 Task: Add a column "Priority".
Action: Mouse moved to (498, 383)
Screenshot: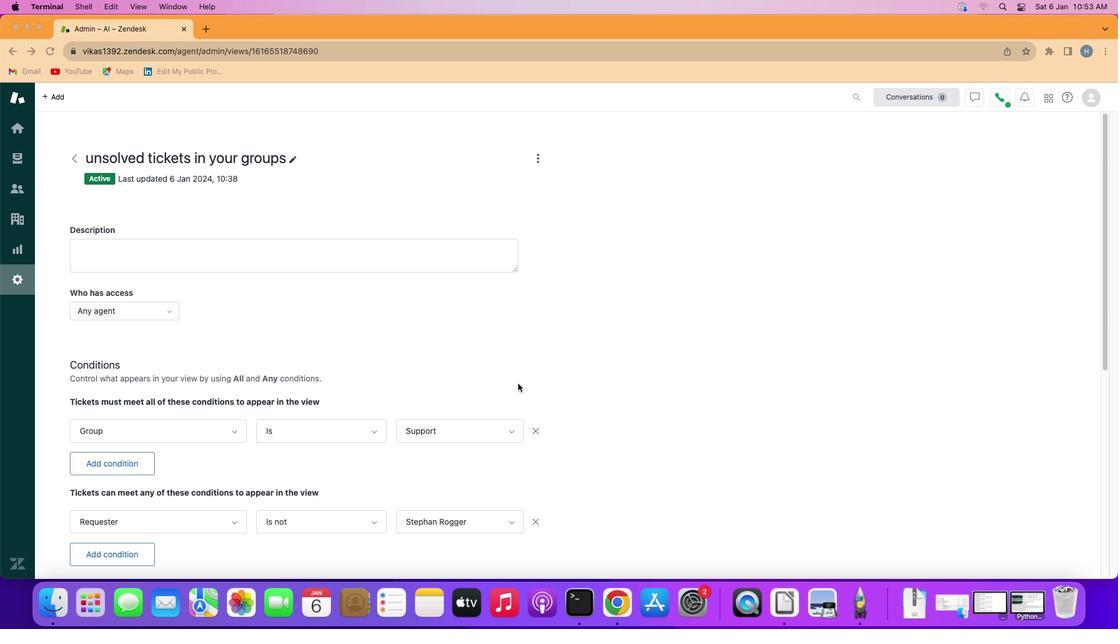 
Action: Mouse scrolled (498, 383) with delta (4, 20)
Screenshot: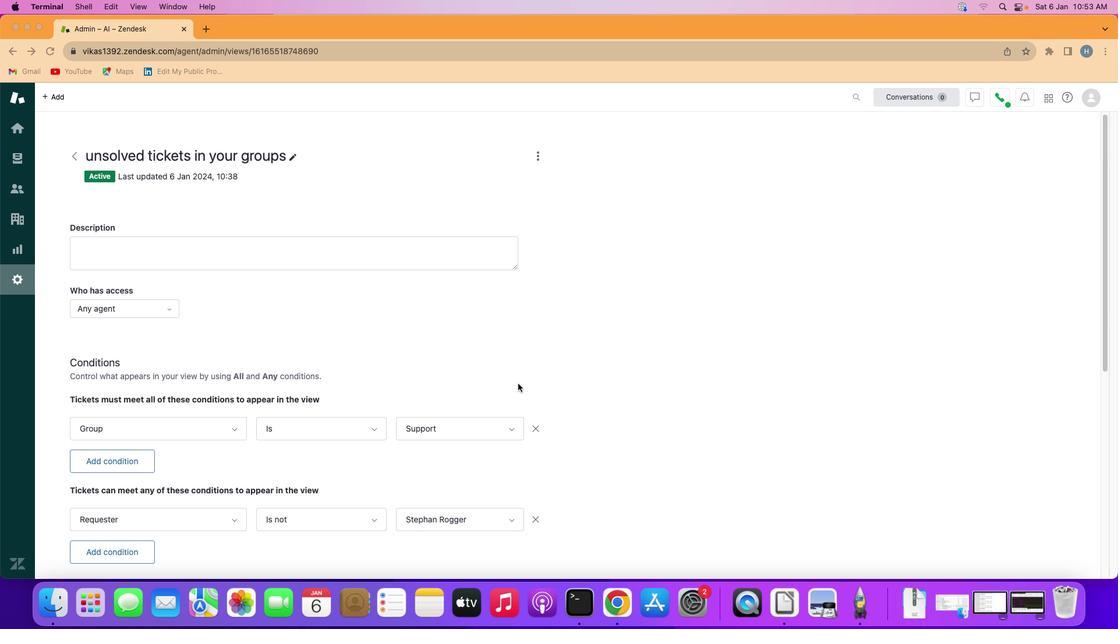 
Action: Mouse scrolled (498, 383) with delta (4, 20)
Screenshot: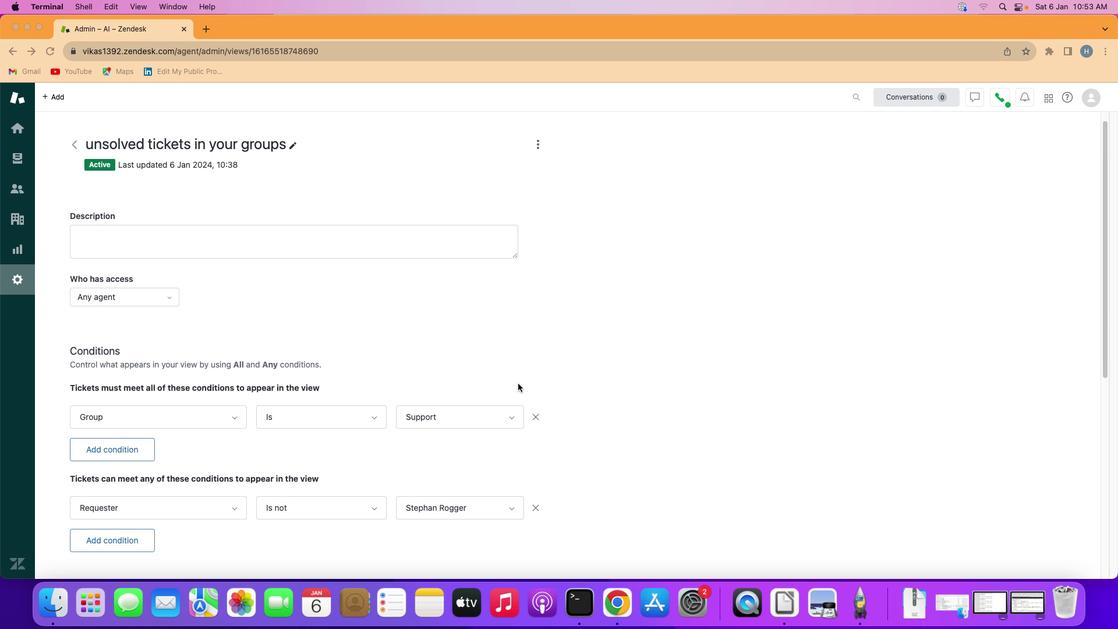 
Action: Mouse scrolled (498, 383) with delta (4, 19)
Screenshot: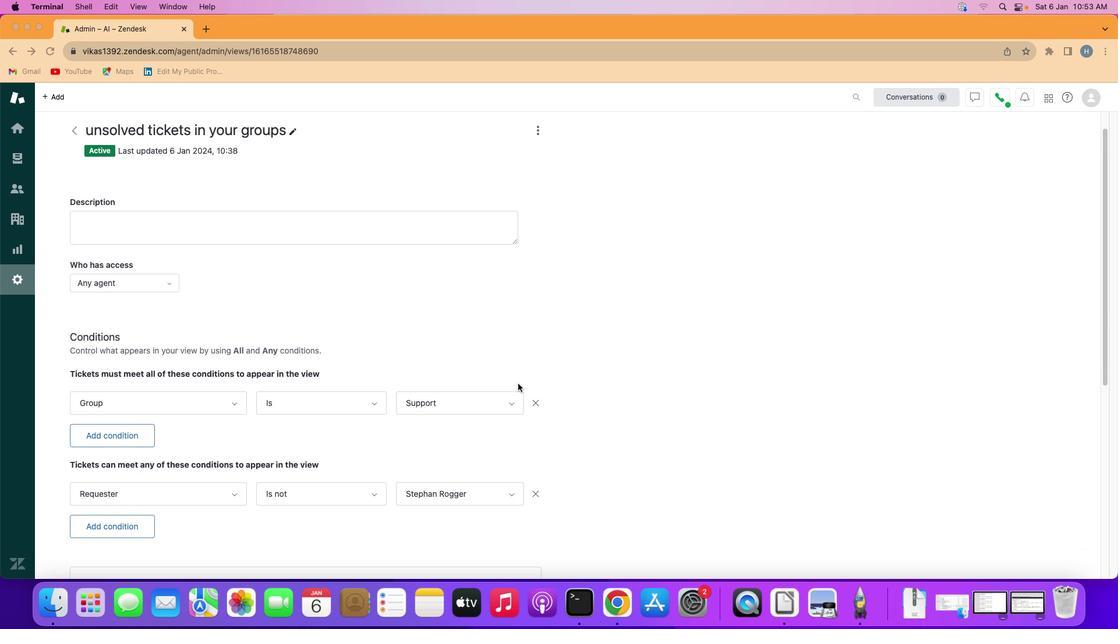 
Action: Mouse scrolled (498, 383) with delta (4, 19)
Screenshot: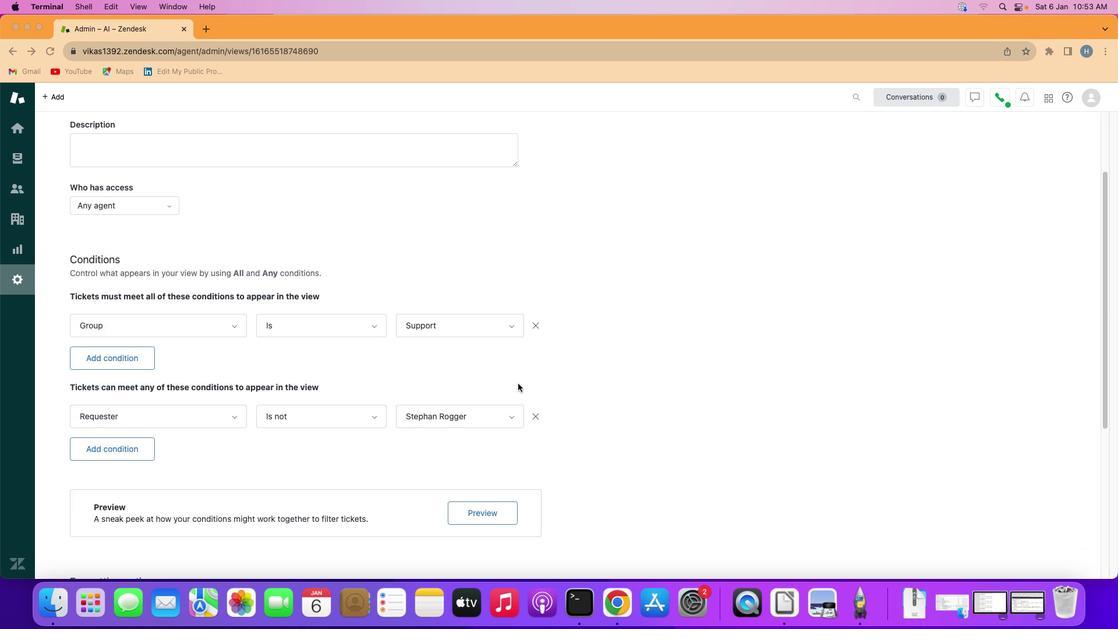 
Action: Mouse scrolled (498, 383) with delta (4, 19)
Screenshot: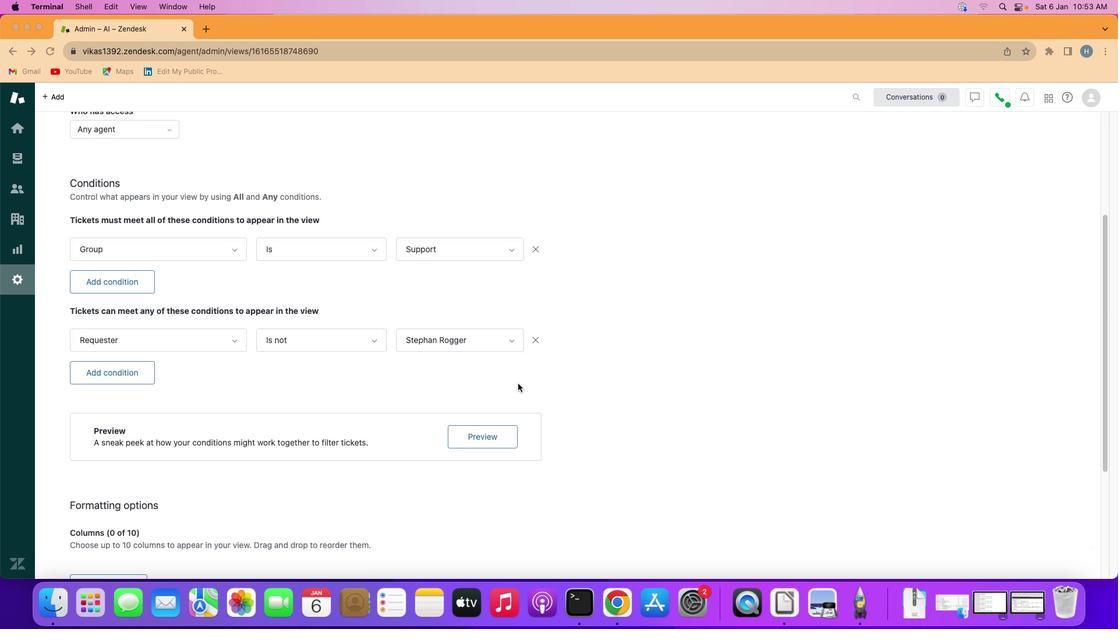 
Action: Mouse scrolled (498, 383) with delta (4, 20)
Screenshot: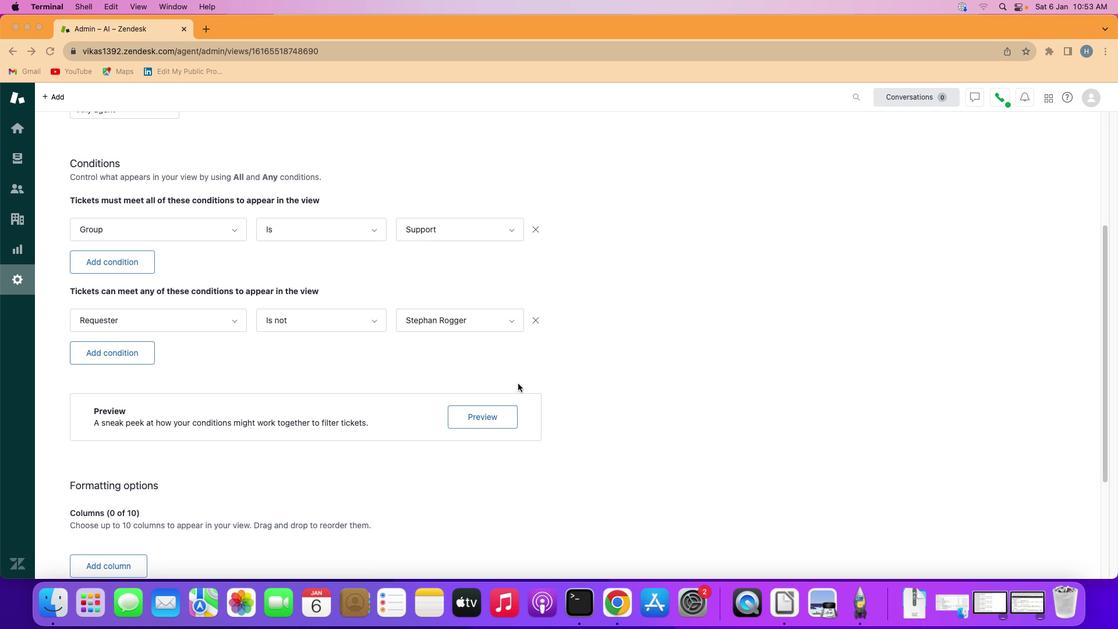 
Action: Mouse scrolled (498, 383) with delta (4, 21)
Screenshot: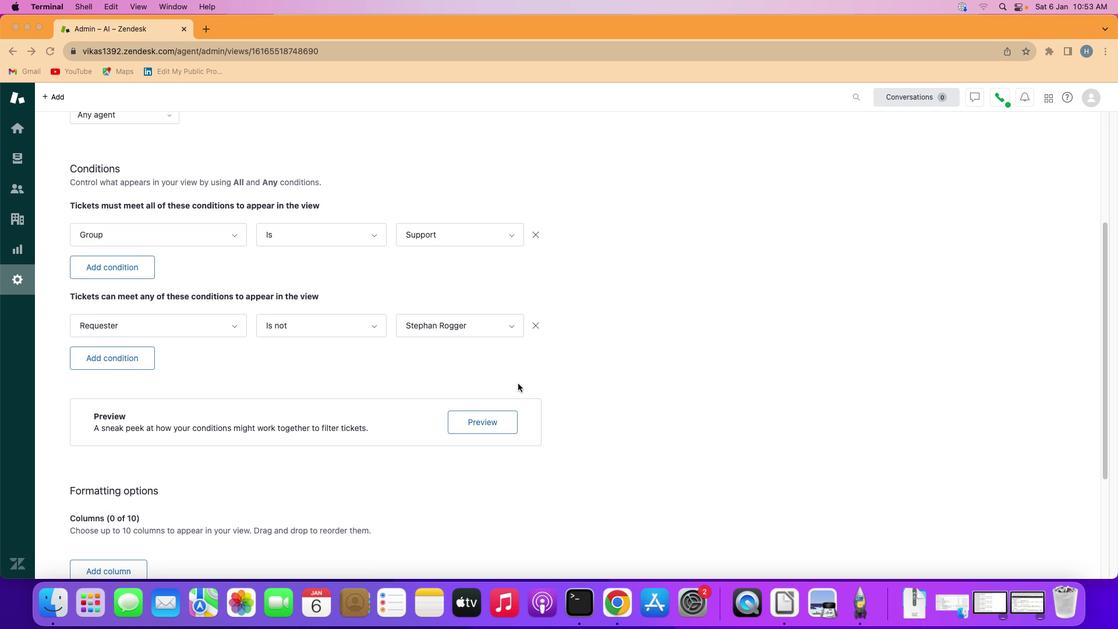 
Action: Mouse scrolled (498, 383) with delta (4, 19)
Screenshot: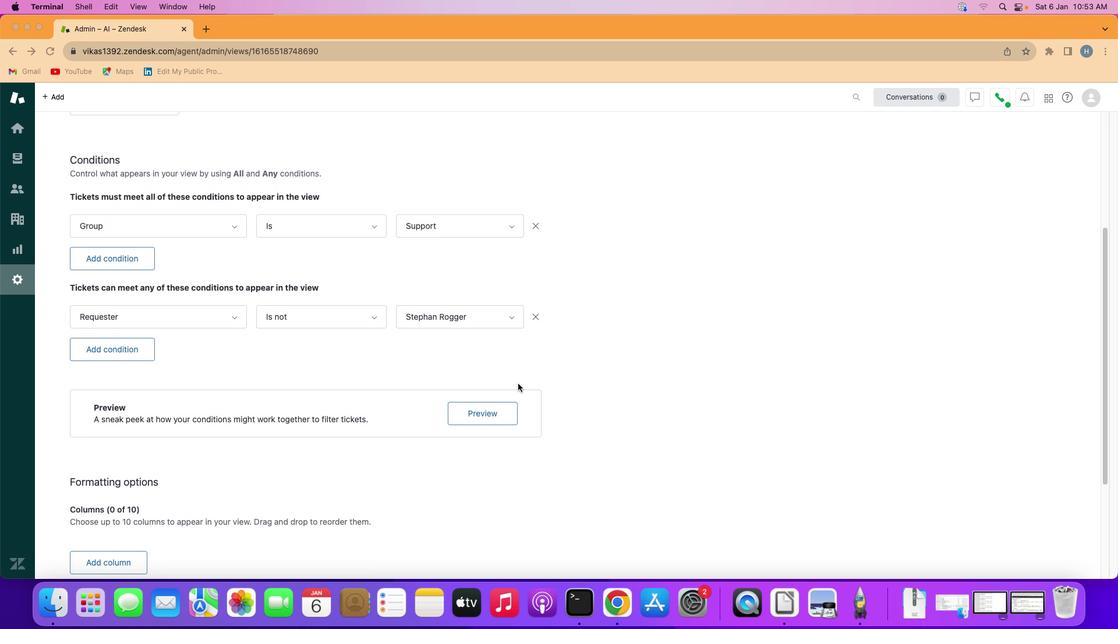 
Action: Mouse scrolled (498, 383) with delta (4, 20)
Screenshot: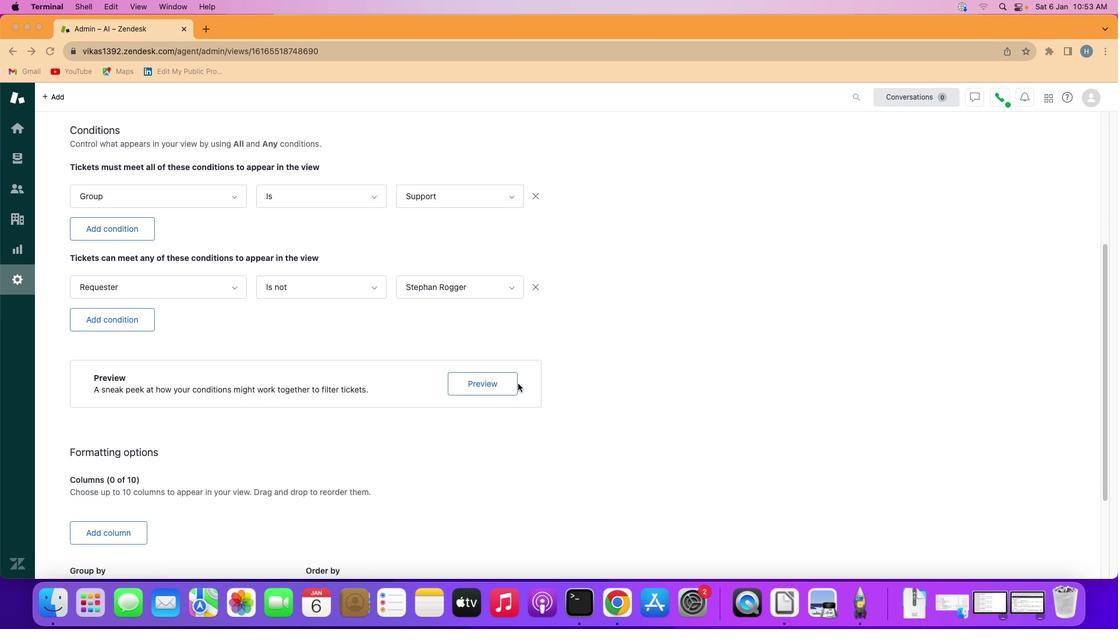 
Action: Mouse scrolled (498, 383) with delta (4, 19)
Screenshot: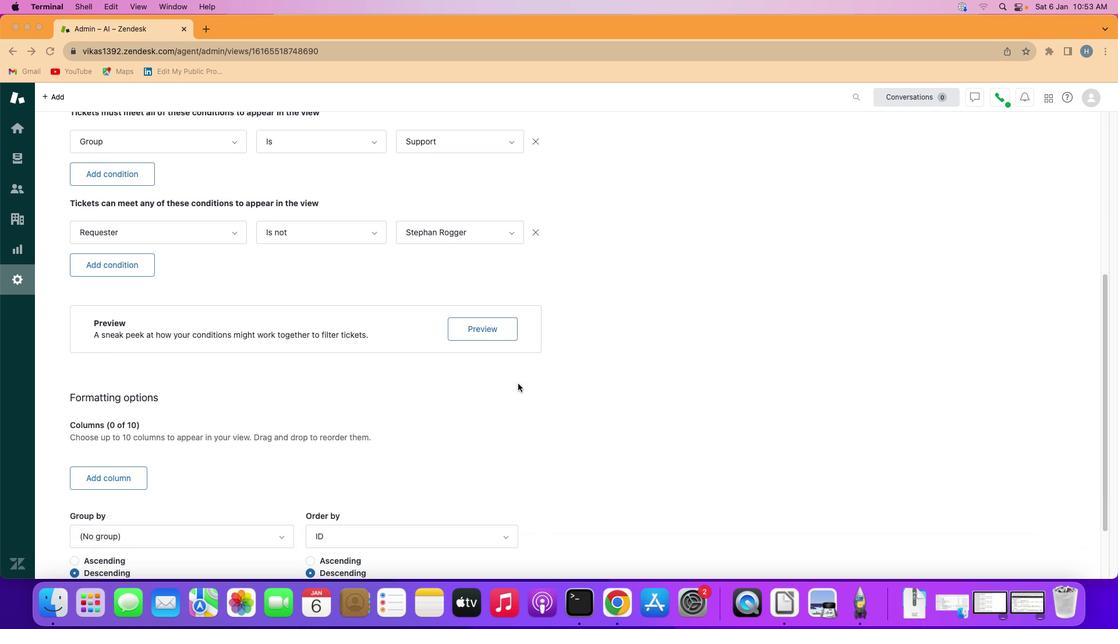 
Action: Mouse scrolled (498, 383) with delta (4, 20)
Screenshot: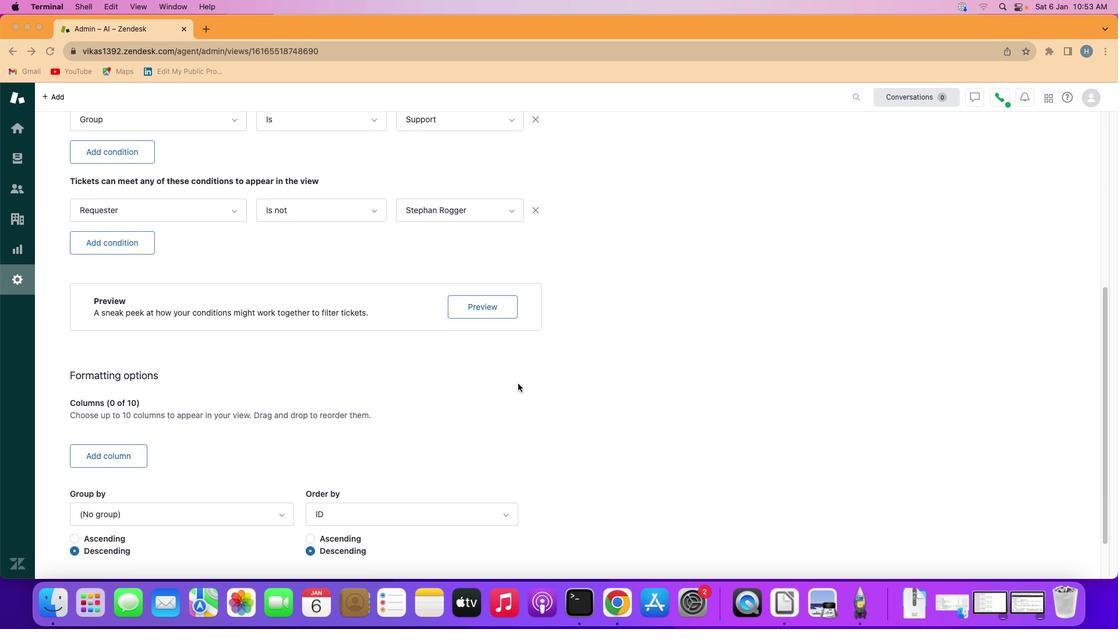 
Action: Mouse scrolled (498, 383) with delta (4, 20)
Screenshot: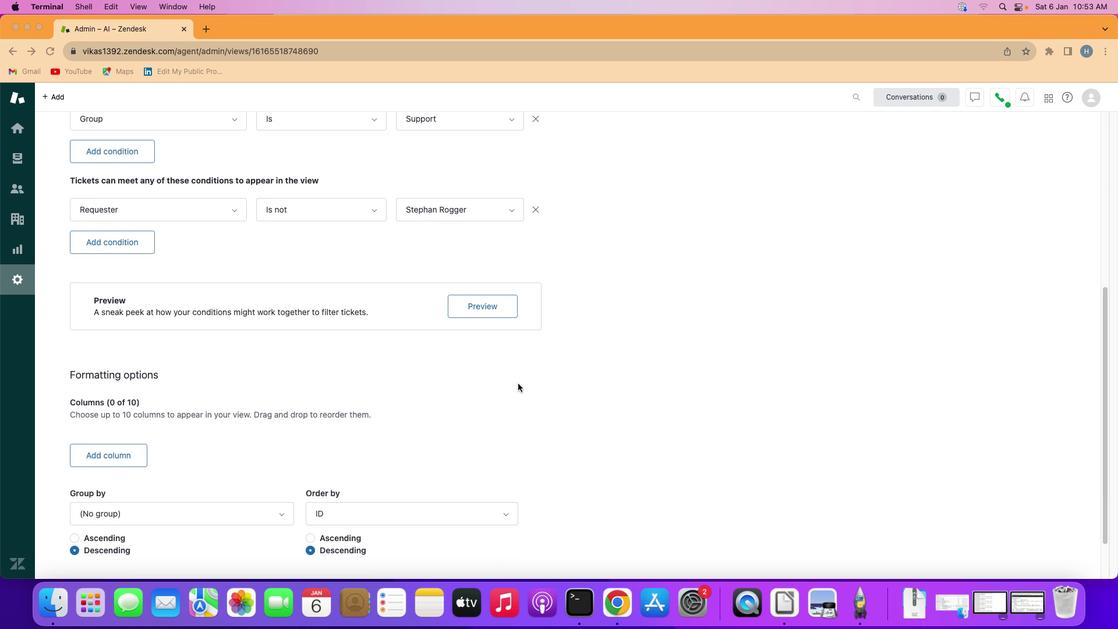 
Action: Mouse scrolled (498, 383) with delta (4, 21)
Screenshot: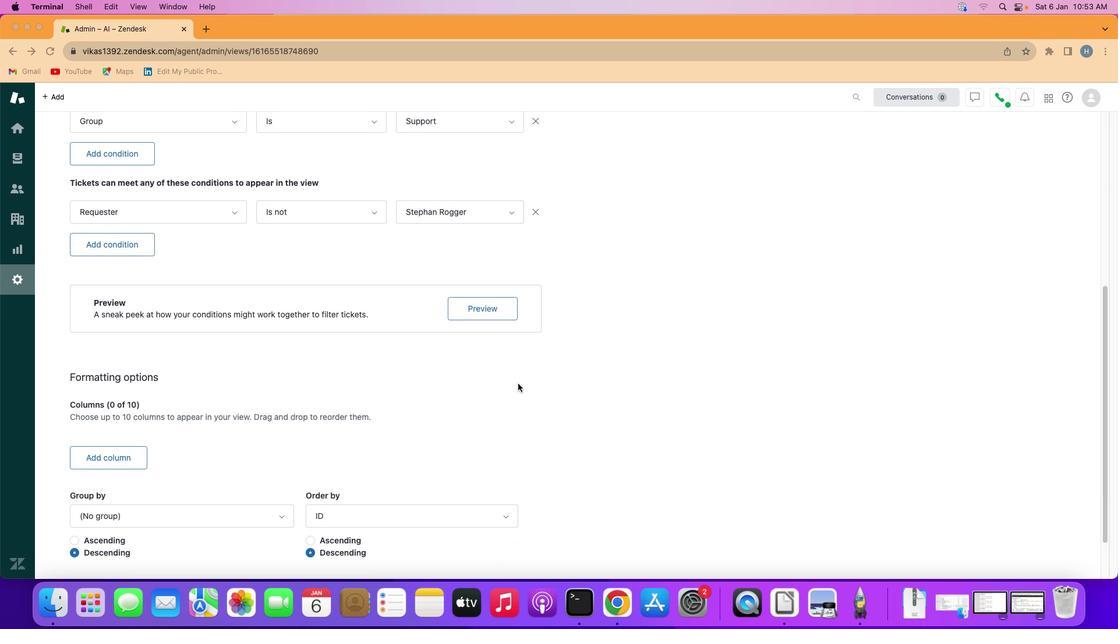 
Action: Mouse scrolled (498, 383) with delta (4, 20)
Screenshot: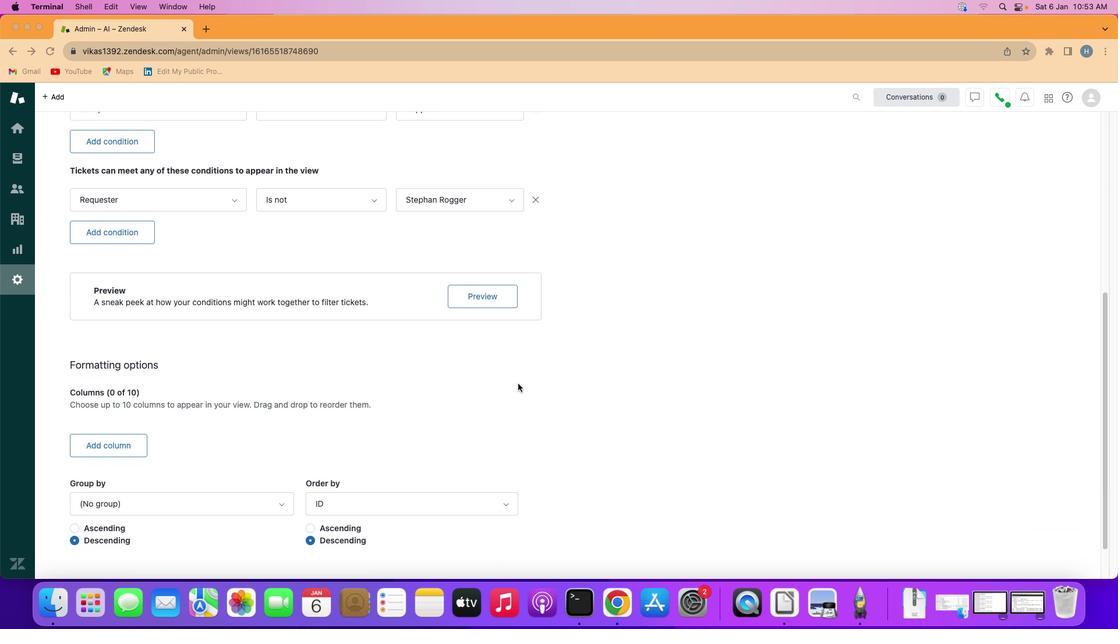 
Action: Mouse moved to (108, 437)
Screenshot: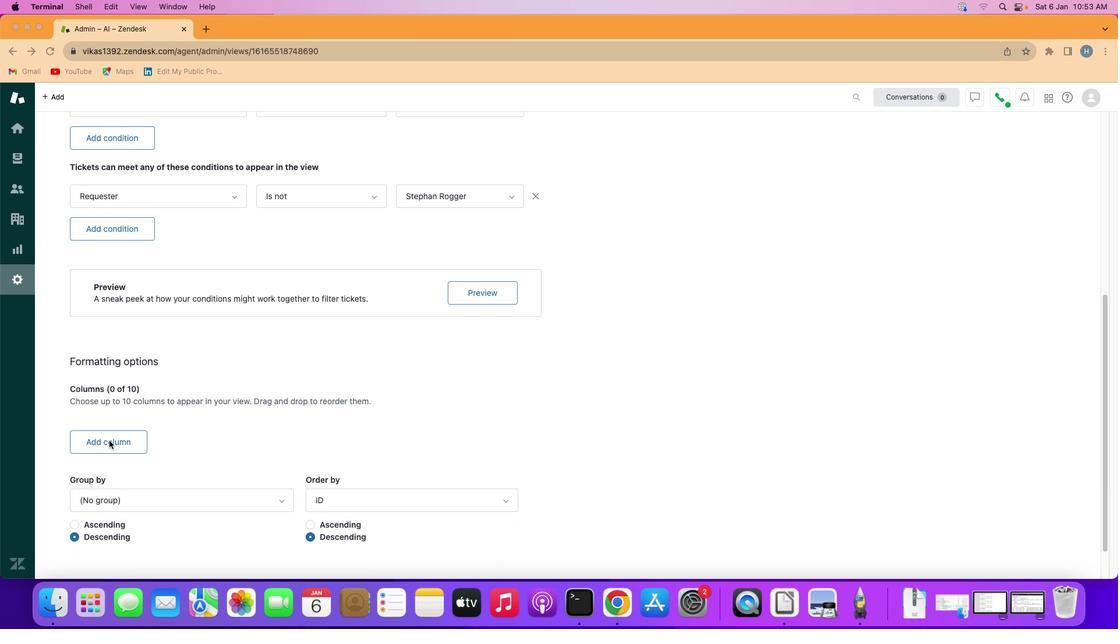 
Action: Mouse pressed left at (108, 437)
Screenshot: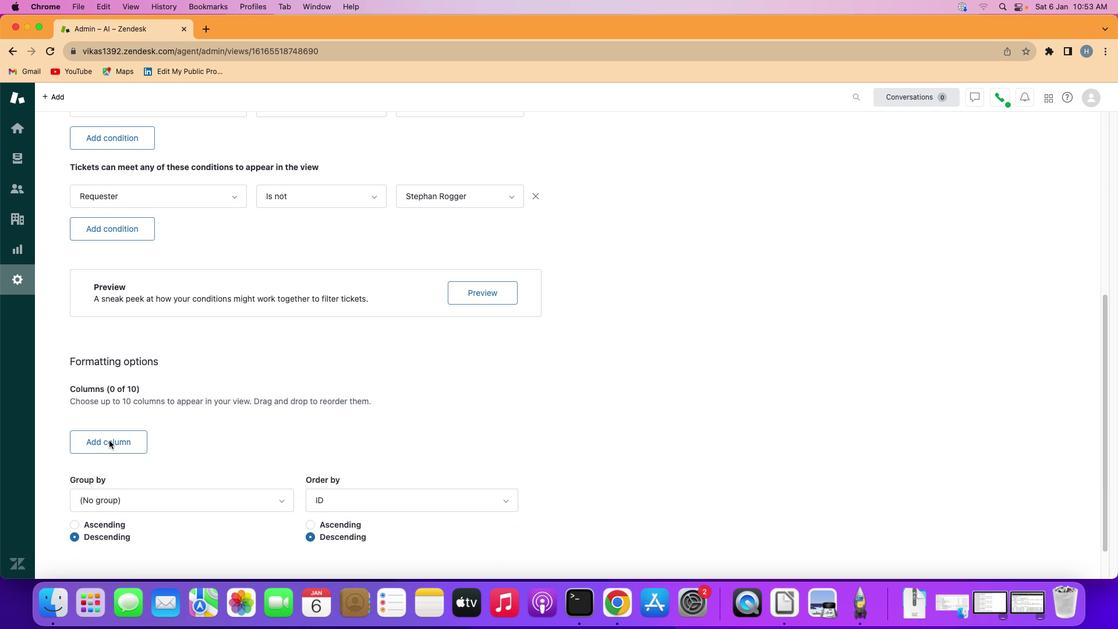 
Action: Mouse moved to (117, 437)
Screenshot: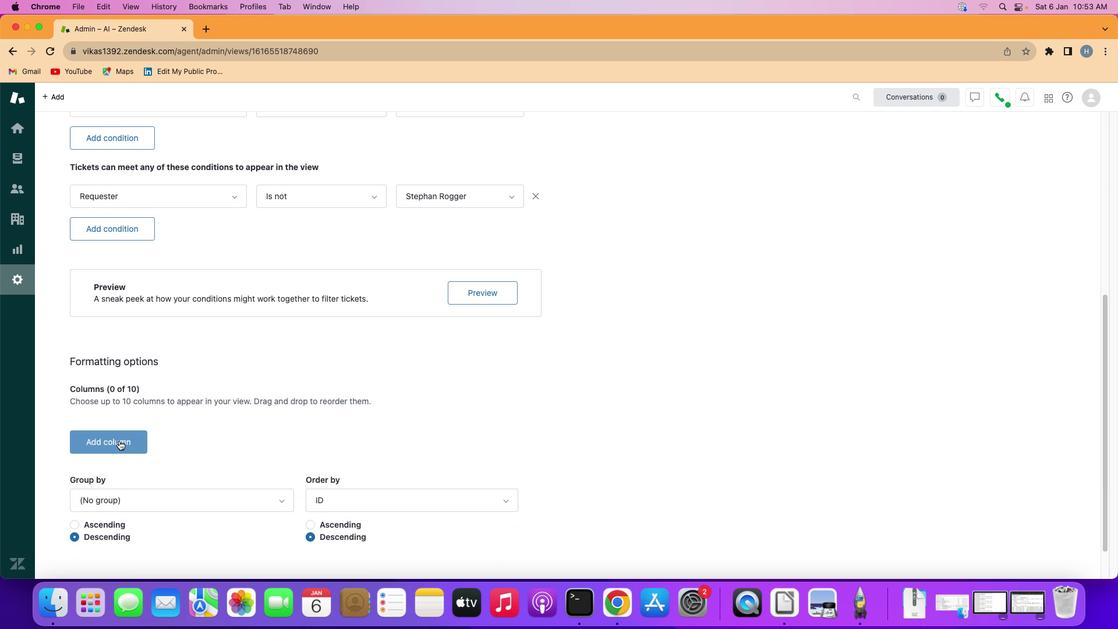 
Action: Mouse pressed left at (117, 437)
Screenshot: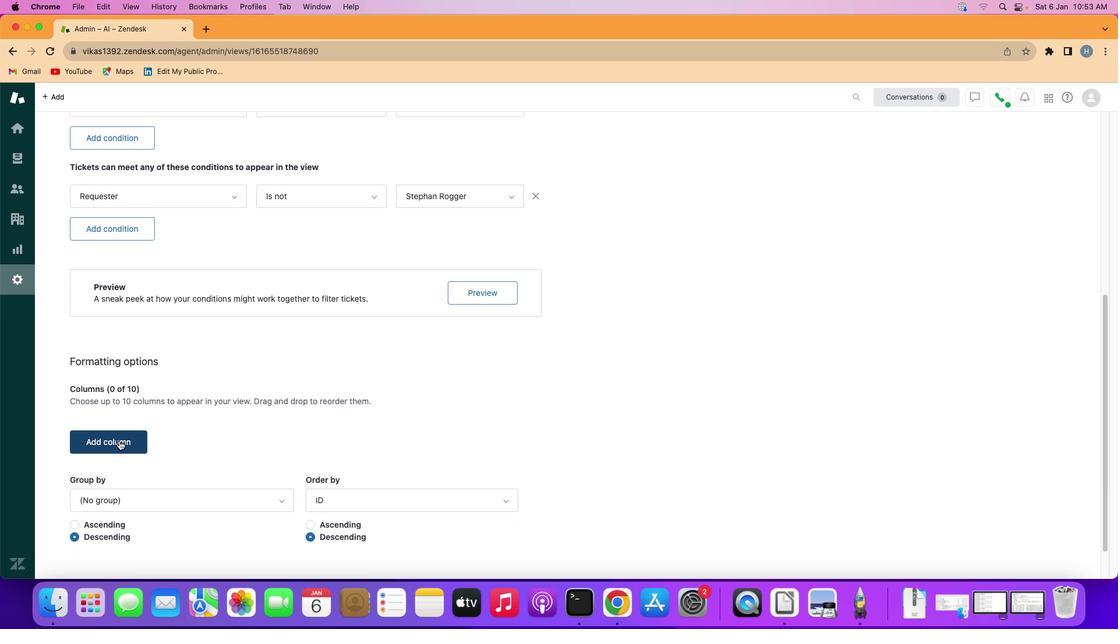 
Action: Mouse moved to (206, 350)
Screenshot: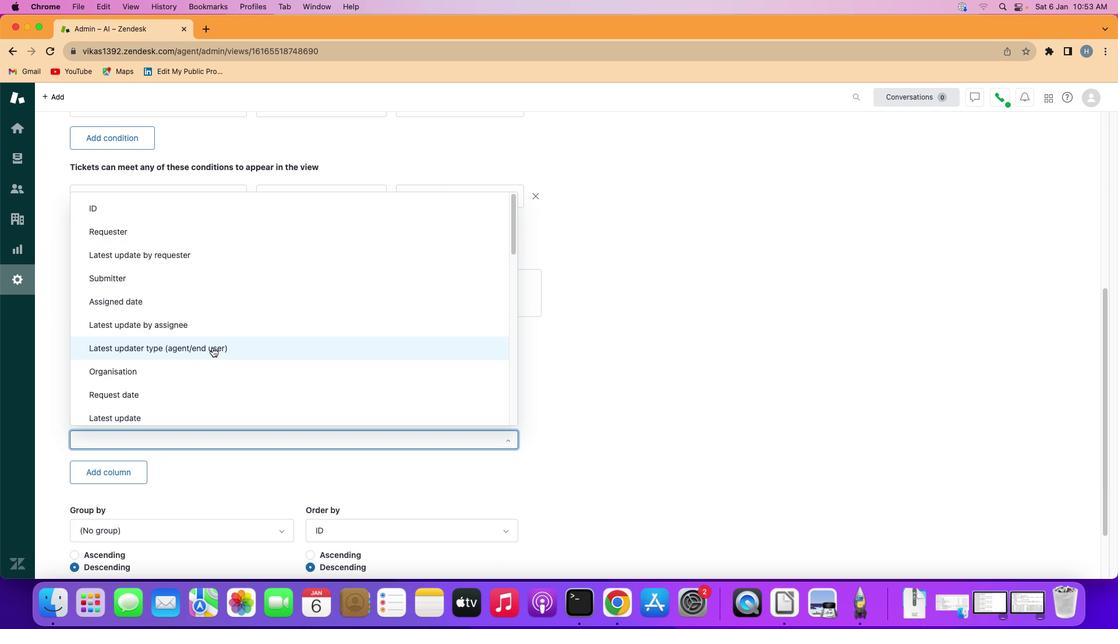 
Action: Mouse scrolled (206, 350) with delta (4, 20)
Screenshot: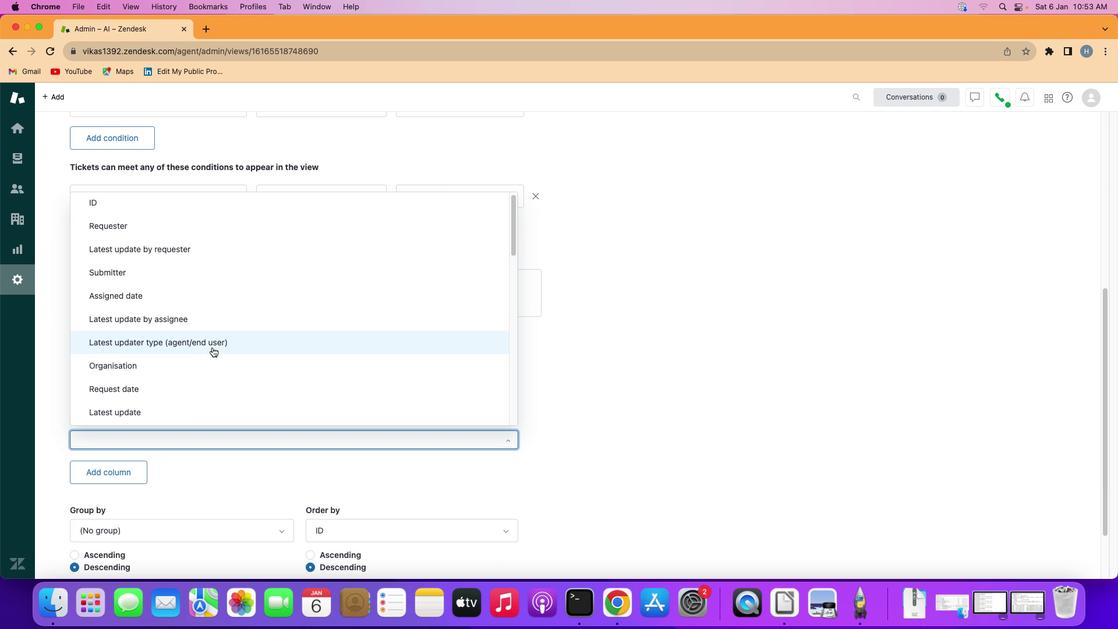 
Action: Mouse scrolled (206, 350) with delta (4, 20)
Screenshot: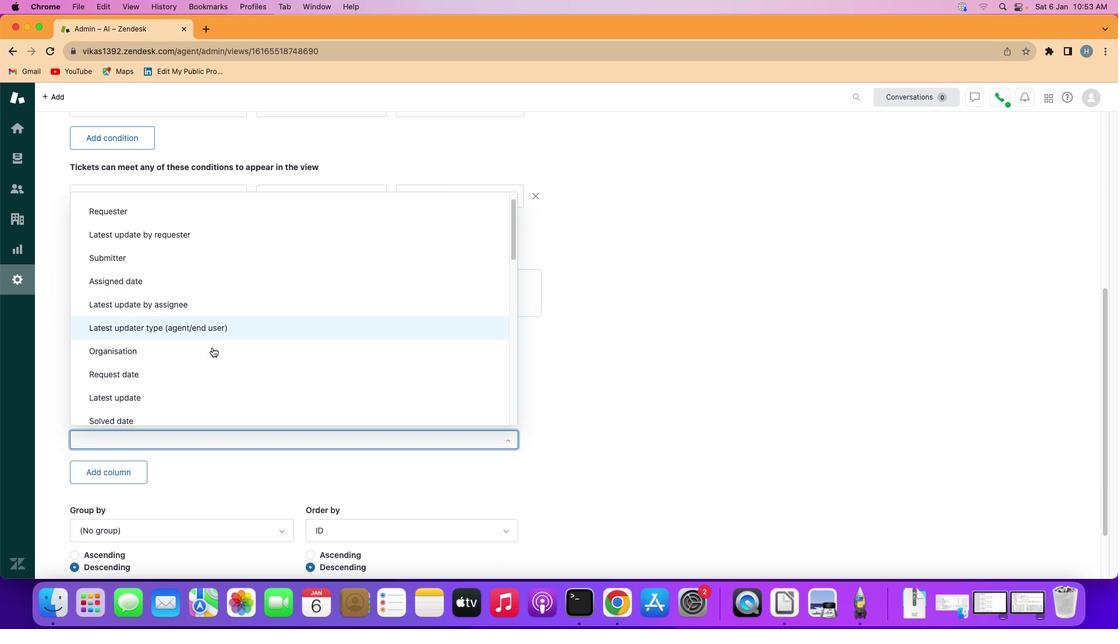 
Action: Mouse scrolled (206, 350) with delta (4, 19)
Screenshot: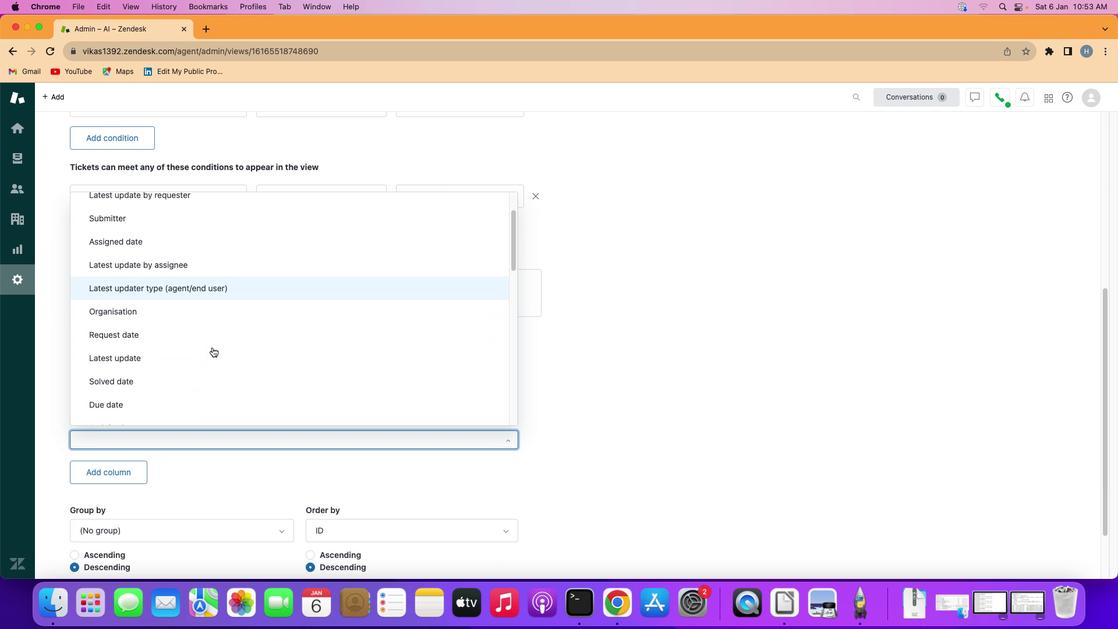 
Action: Mouse scrolled (206, 350) with delta (4, 19)
Screenshot: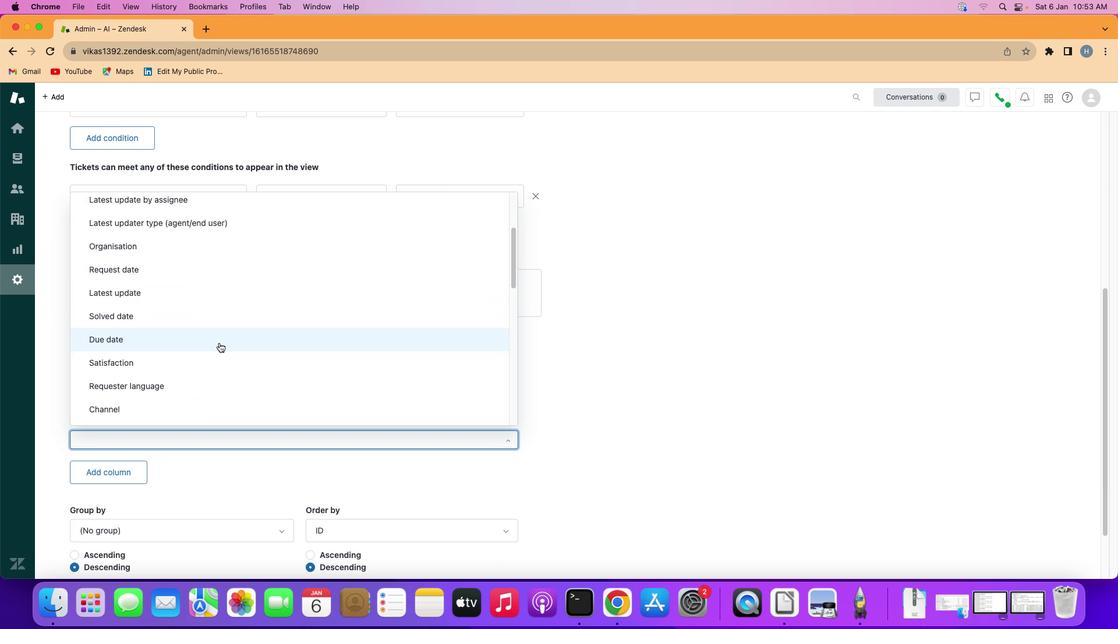 
Action: Mouse moved to (211, 346)
Screenshot: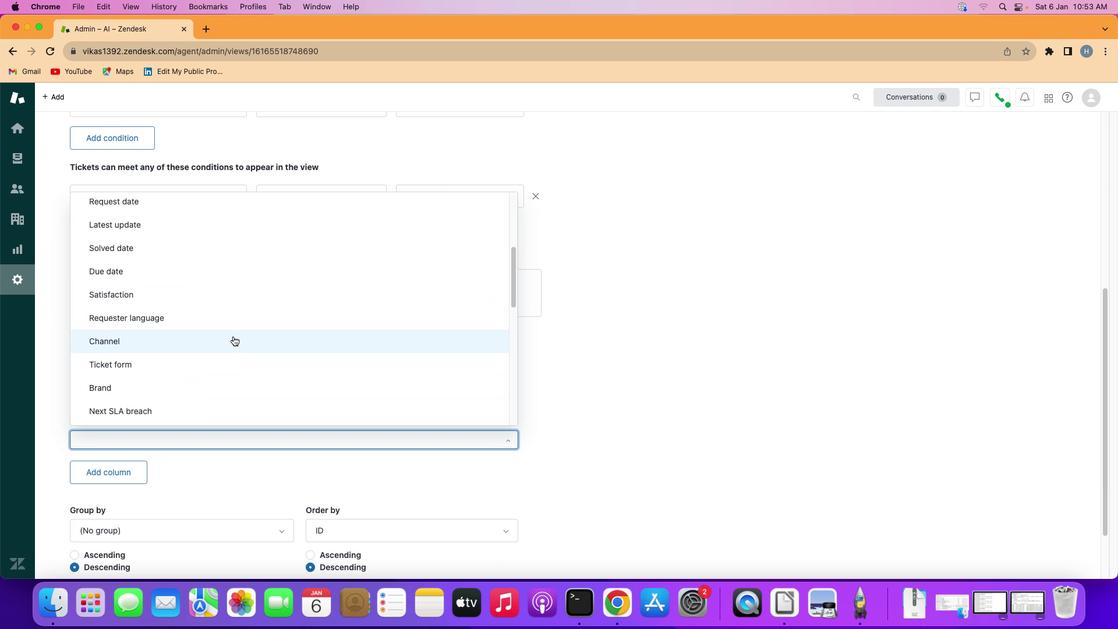 
Action: Mouse scrolled (211, 346) with delta (4, 19)
Screenshot: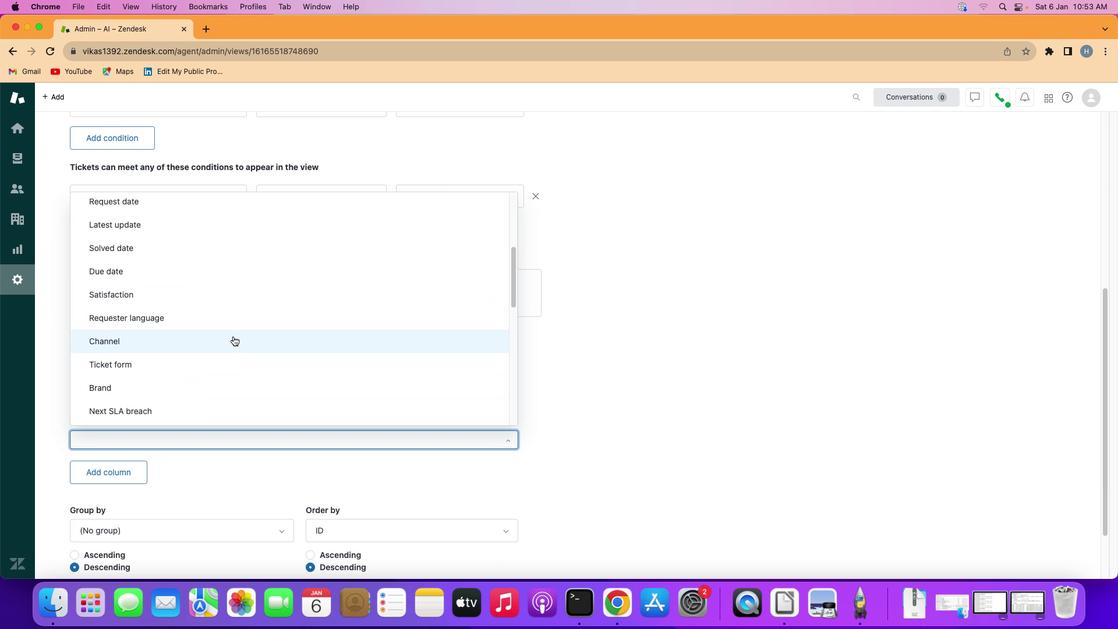 
Action: Mouse moved to (231, 340)
Screenshot: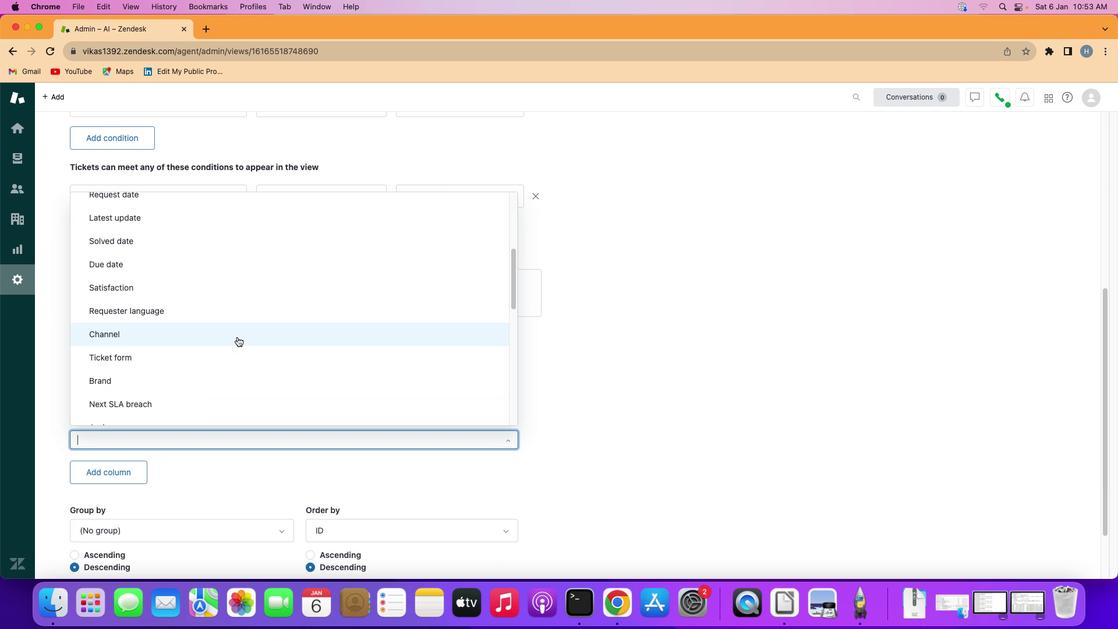 
Action: Mouse scrolled (231, 340) with delta (4, 20)
Screenshot: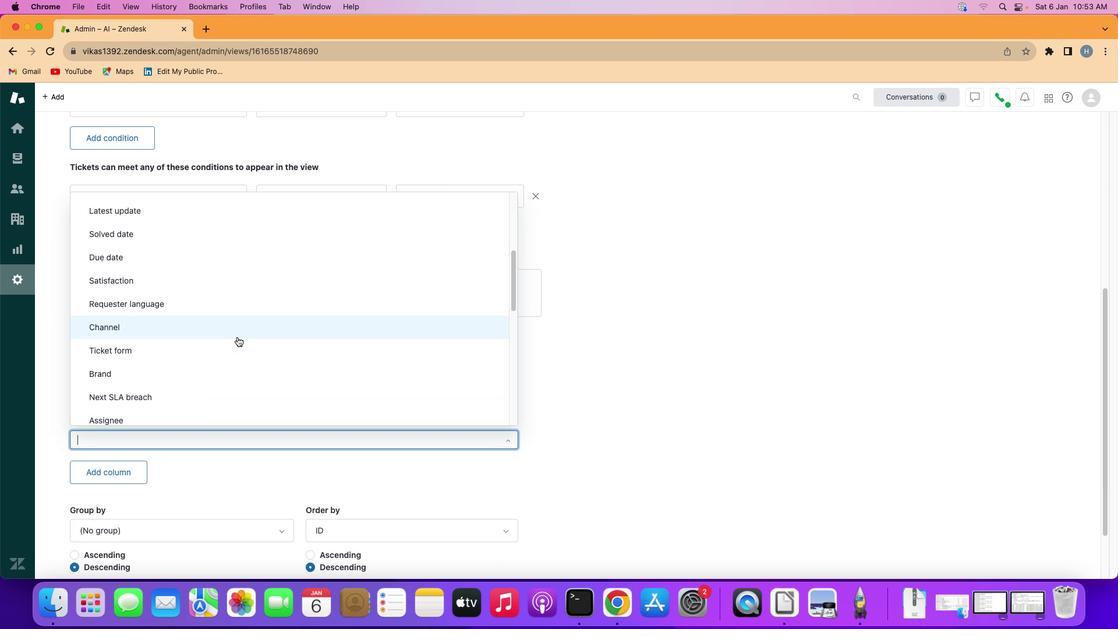 
Action: Mouse scrolled (231, 340) with delta (4, 20)
Screenshot: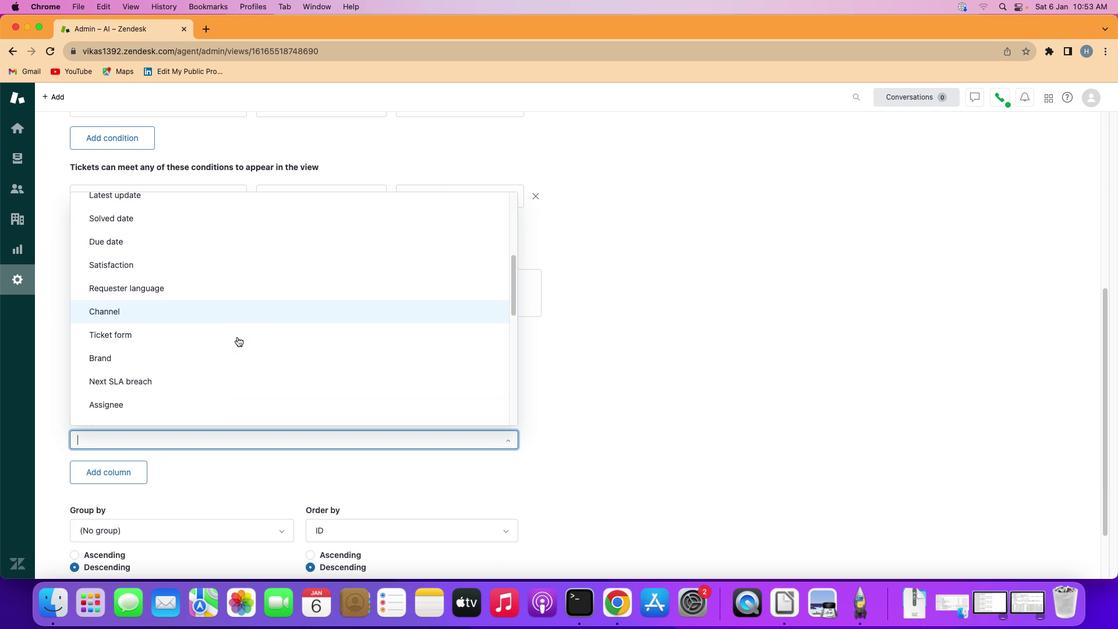 
Action: Mouse scrolled (231, 340) with delta (4, 19)
Screenshot: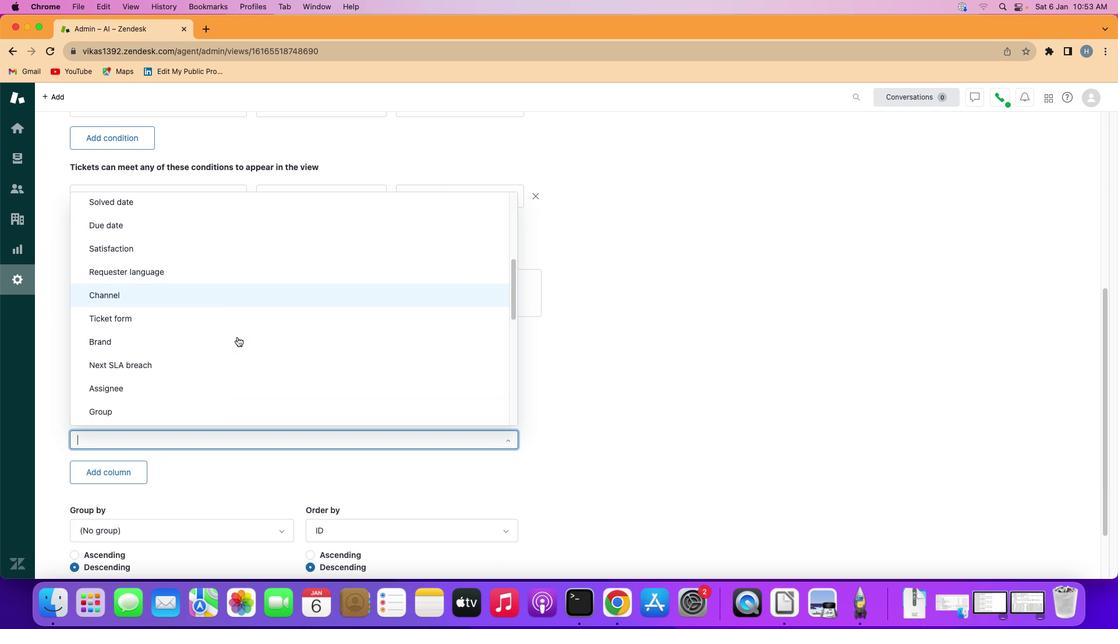 
Action: Mouse scrolled (231, 340) with delta (4, 19)
Screenshot: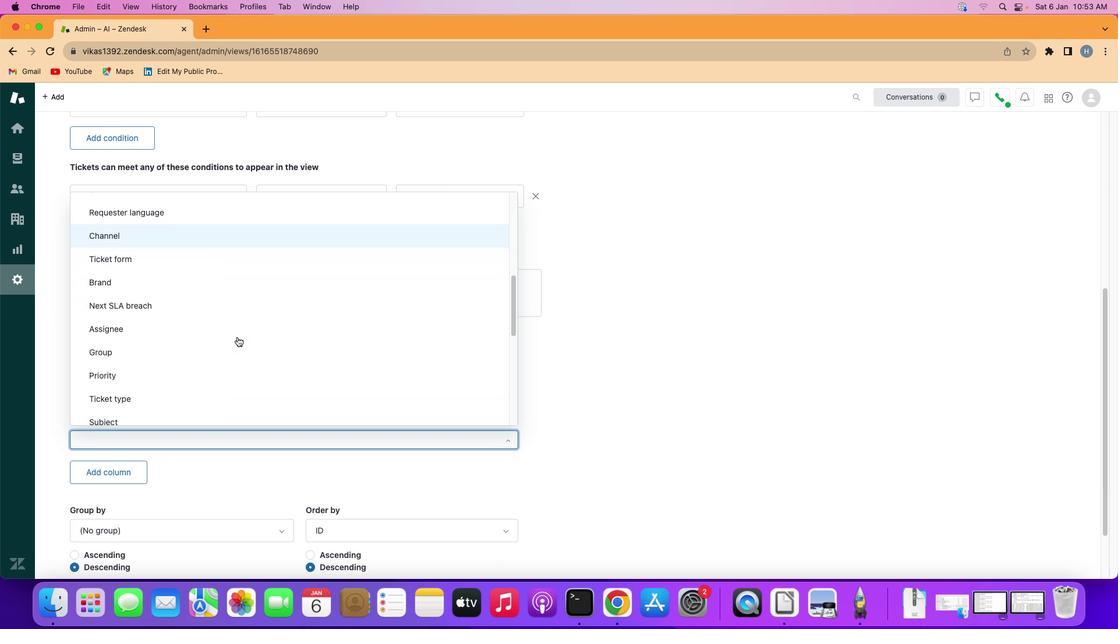 
Action: Mouse scrolled (231, 340) with delta (4, 20)
Screenshot: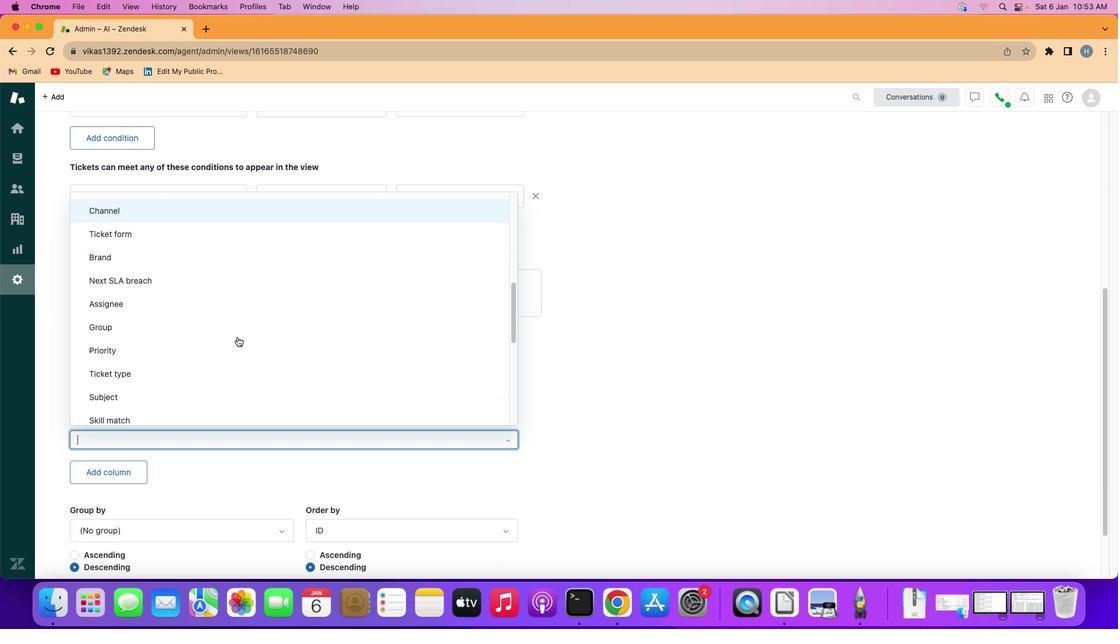 
Action: Mouse scrolled (231, 340) with delta (4, 20)
Screenshot: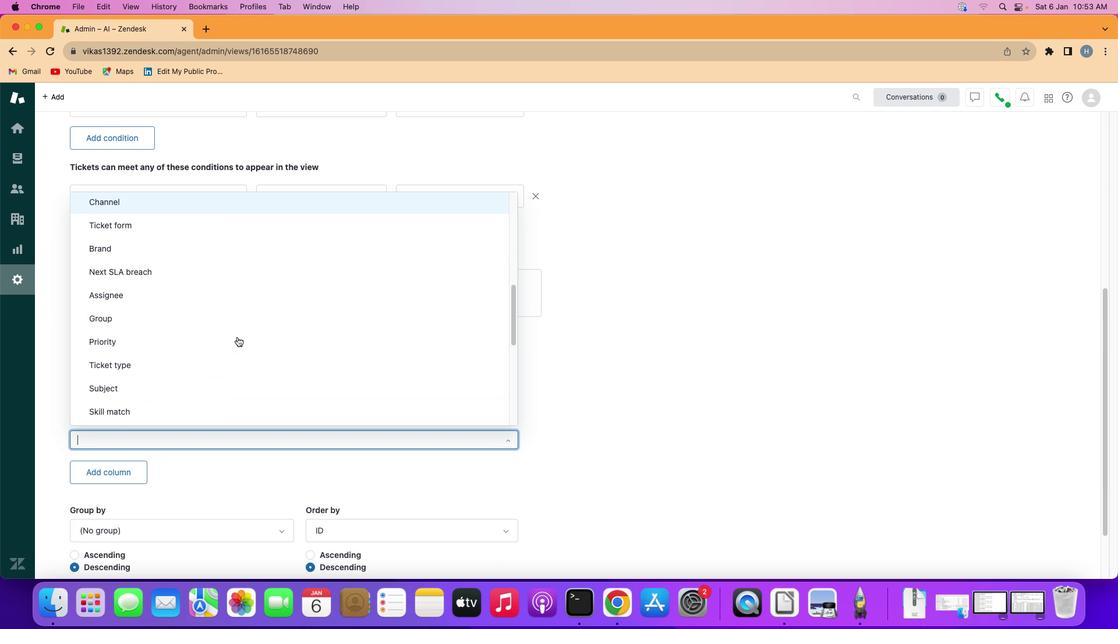 
Action: Mouse scrolled (231, 340) with delta (4, 20)
Screenshot: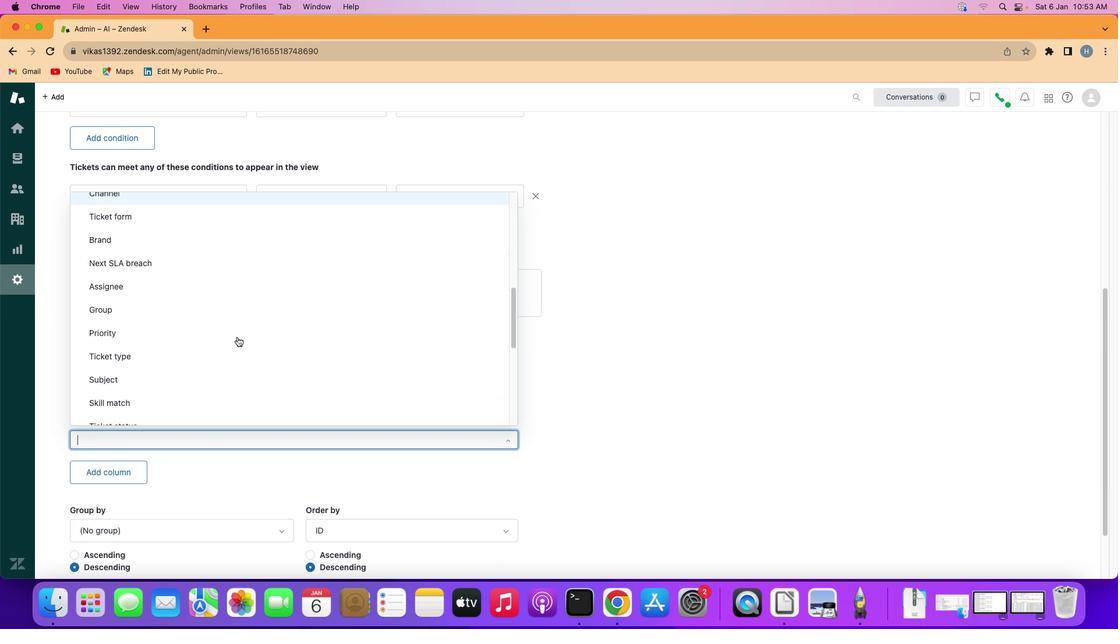 
Action: Mouse scrolled (231, 340) with delta (4, 20)
Screenshot: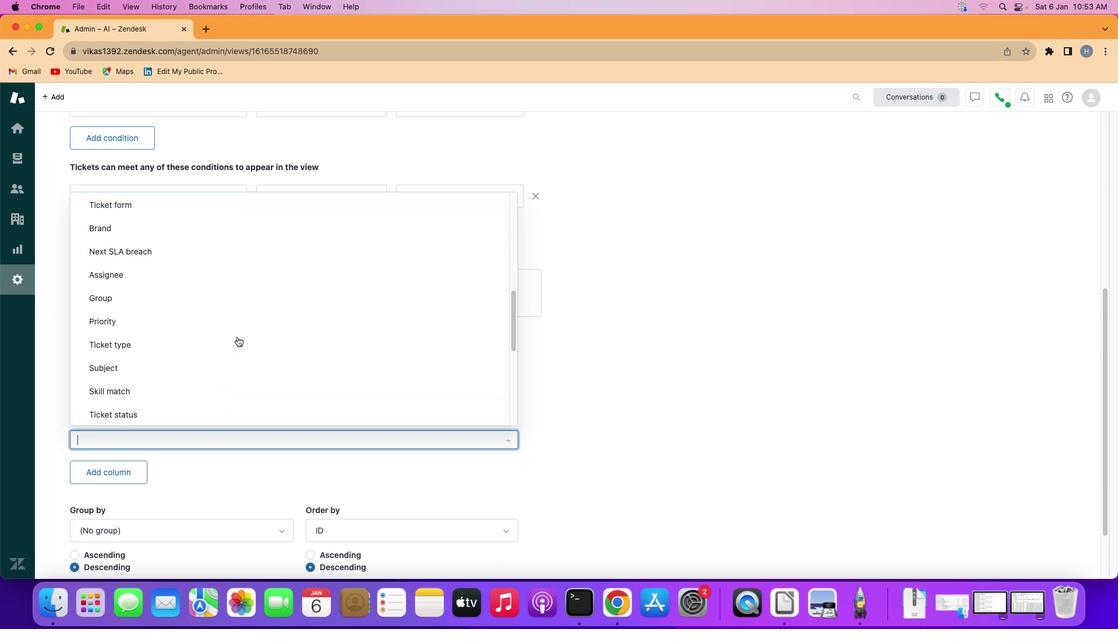 
Action: Mouse moved to (226, 327)
Screenshot: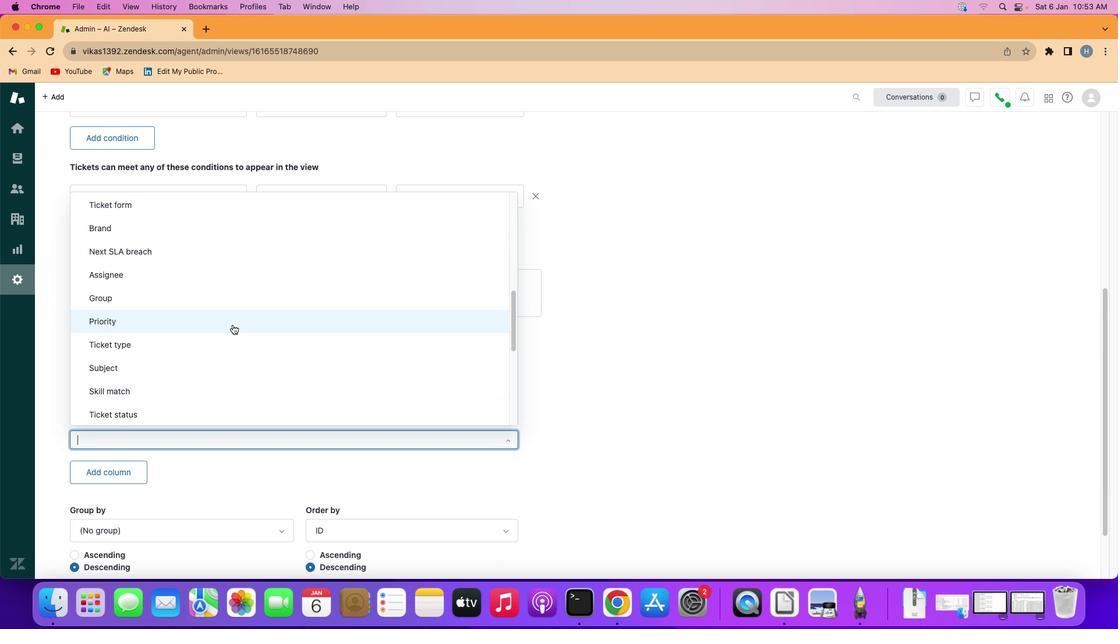 
Action: Mouse pressed left at (226, 327)
Screenshot: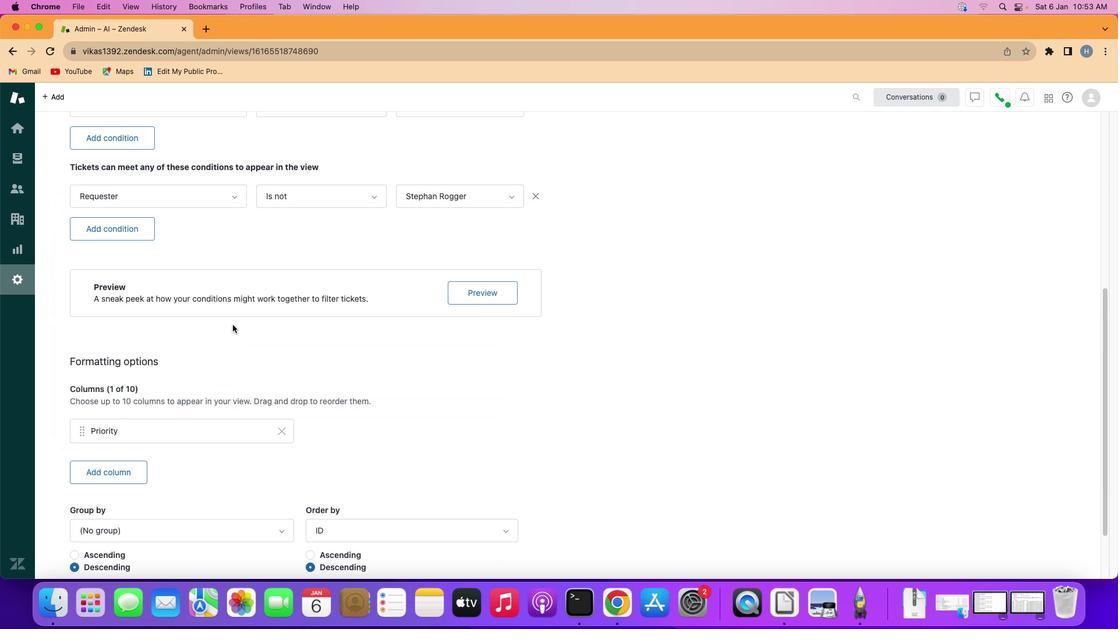 
Action: Mouse moved to (267, 347)
Screenshot: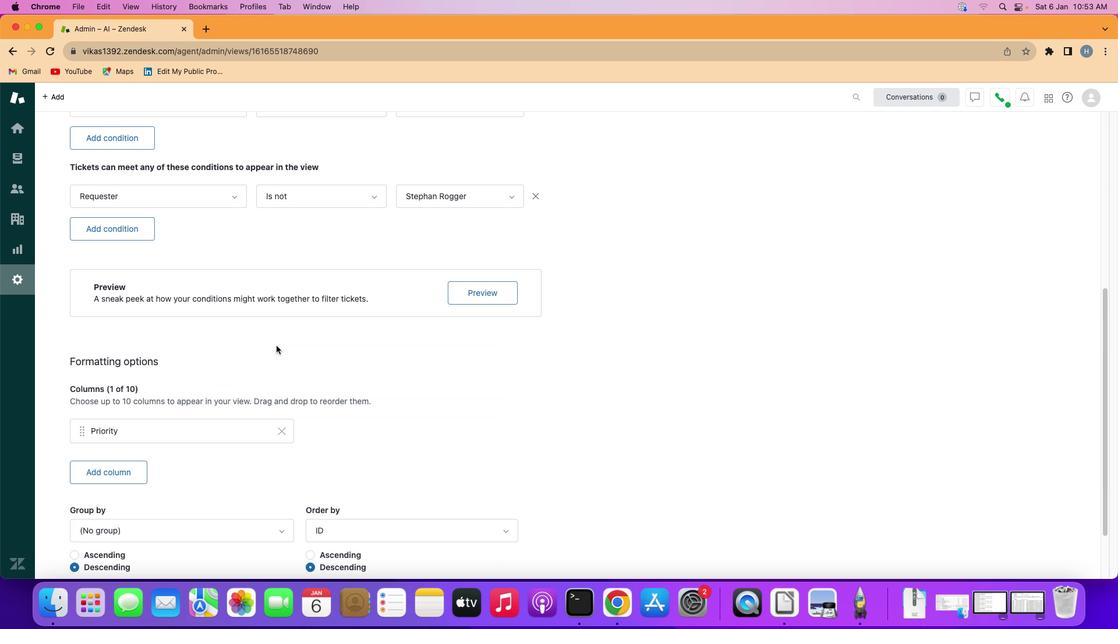 
